 Task: Create Card Tax Planning Session in Board Data Visualization Tools to Workspace Enterprise Resource Planning
Action: Mouse moved to (82, 281)
Screenshot: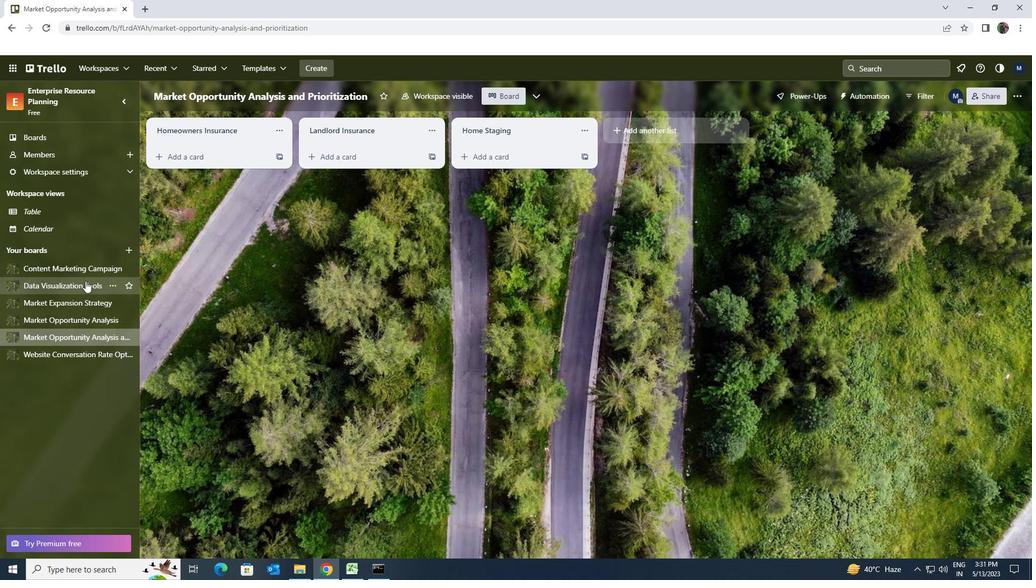 
Action: Mouse pressed left at (82, 281)
Screenshot: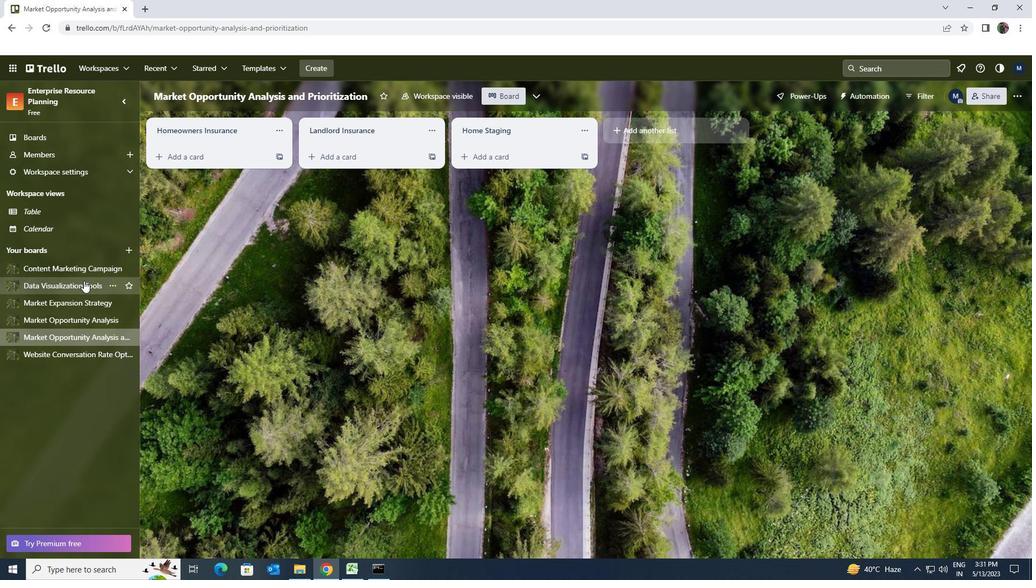 
Action: Mouse moved to (193, 160)
Screenshot: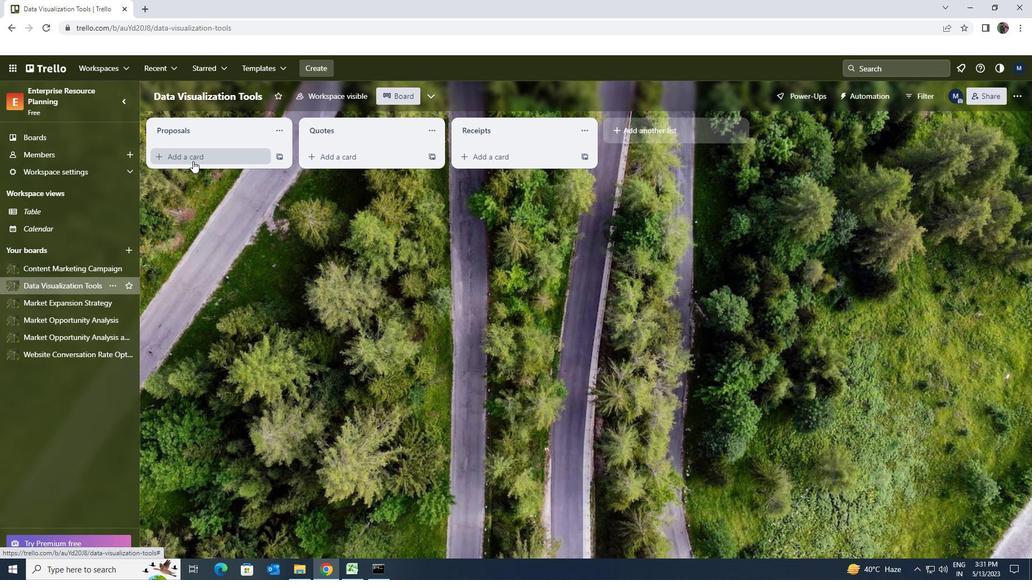 
Action: Mouse pressed left at (193, 160)
Screenshot: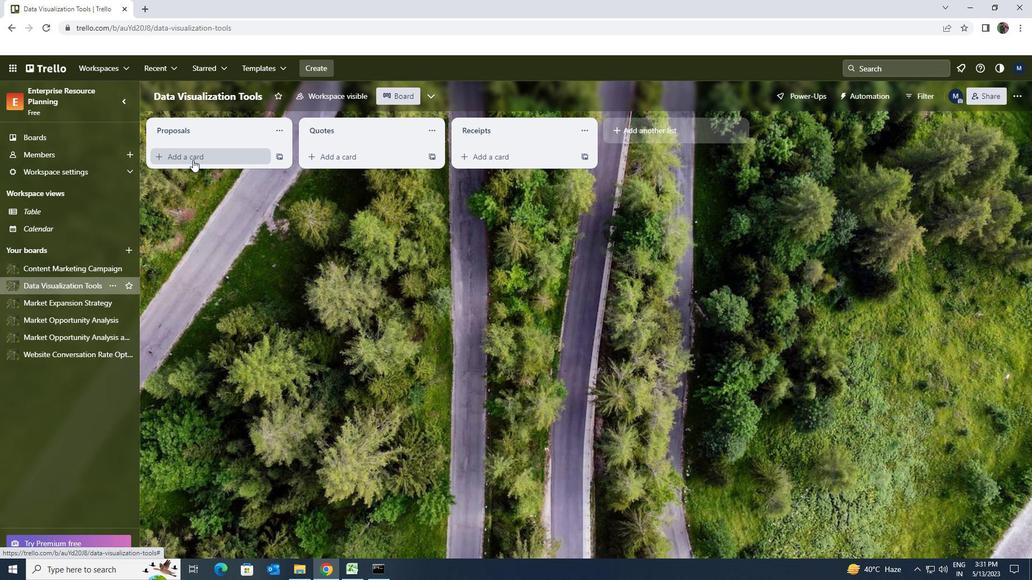 
Action: Key pressed <Key.shift>TAX<Key.space><Key.shift><Key.shift><Key.shift><Key.shift>PLANNING<Key.space><Key.shift>SESSION
Screenshot: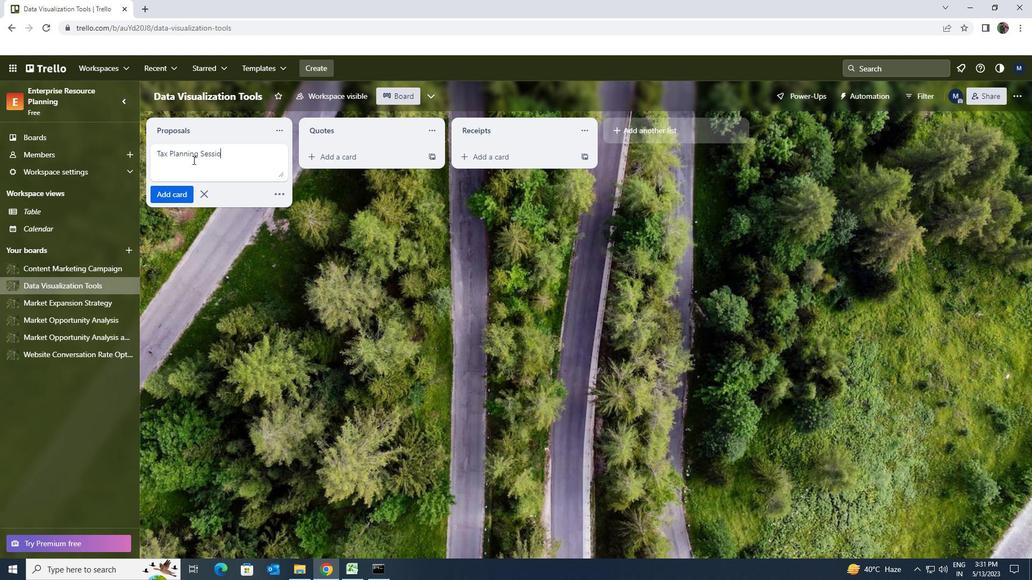 
Action: Mouse moved to (179, 191)
Screenshot: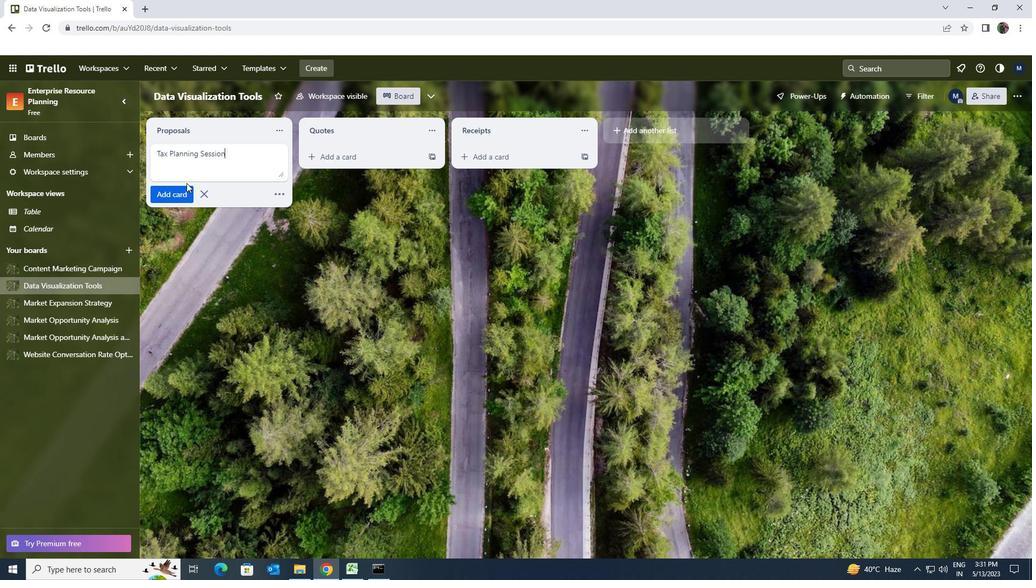 
Action: Mouse pressed left at (179, 191)
Screenshot: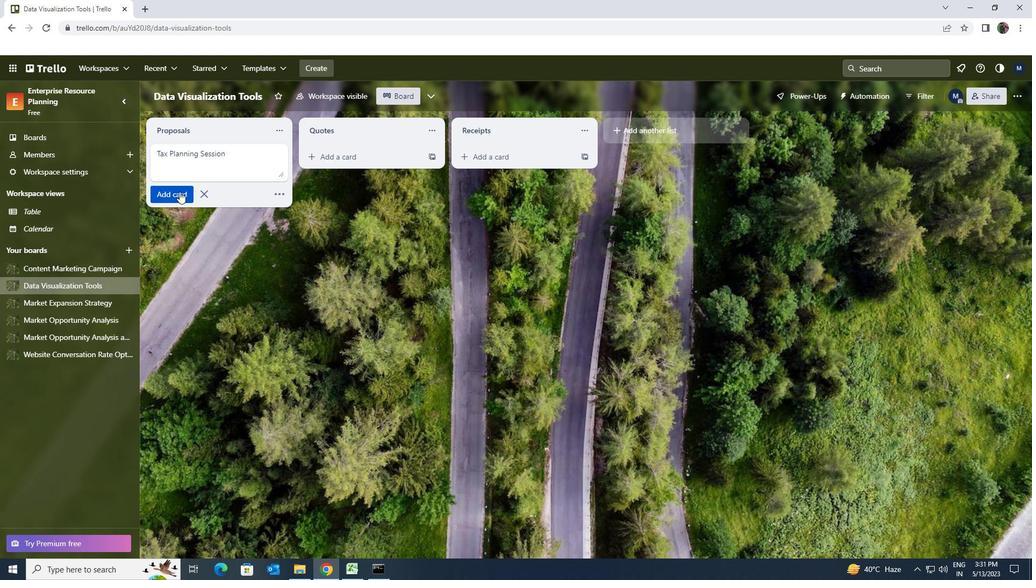 
